 Task: Add Attachment from computer to Card Card0000000129 in Board Board0000000033 in Workspace WS0000000011 in Trello. Add Cover Purple to Card Card0000000129 in Board Board0000000033 in Workspace WS0000000011 in Trello. Add "Move Card To …" Button titled Button0000000129 to "top" of the list "To Do" to Card Card0000000129 in Board Board0000000033 in Workspace WS0000000011 in Trello. Add Description DS0000000129 to Card Card0000000129 in Board Board0000000033 in Workspace WS0000000011 in Trello. Add Comment CM0000000129 to Card Card0000000129 in Board Board0000000033 in Workspace WS0000000011 in Trello
Action: Mouse moved to (473, 33)
Screenshot: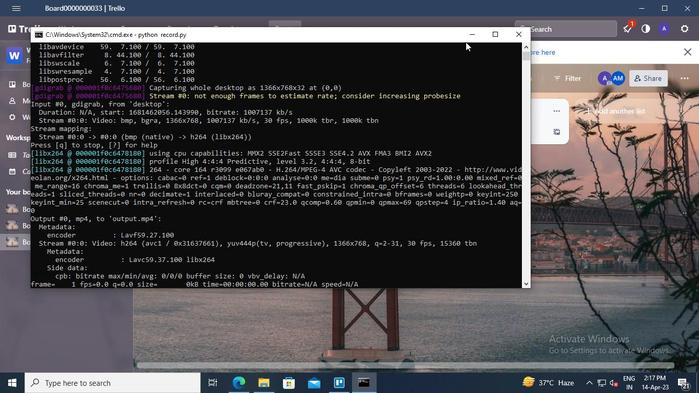 
Action: Mouse pressed left at (473, 33)
Screenshot: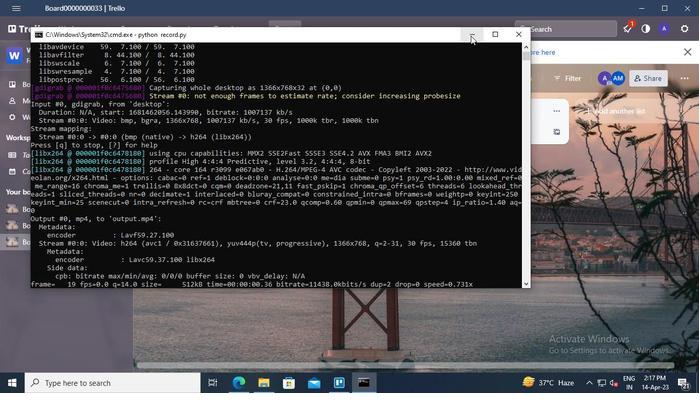 
Action: Mouse moved to (195, 135)
Screenshot: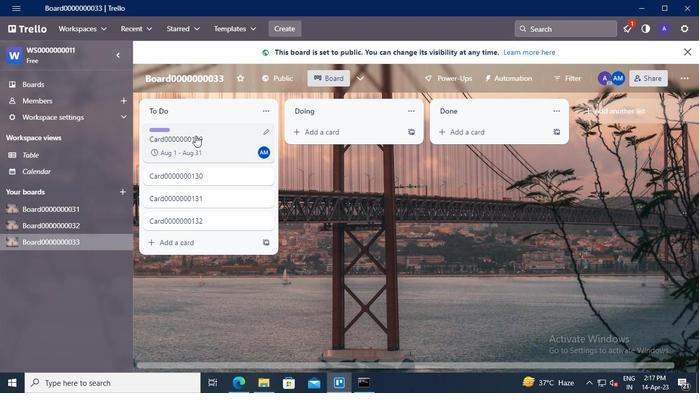 
Action: Mouse pressed left at (195, 135)
Screenshot: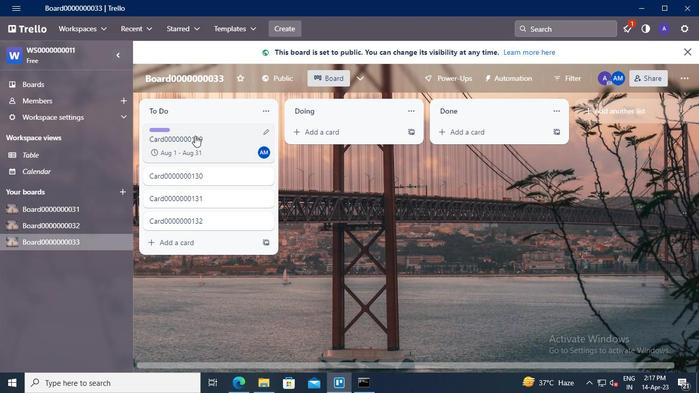 
Action: Mouse moved to (467, 213)
Screenshot: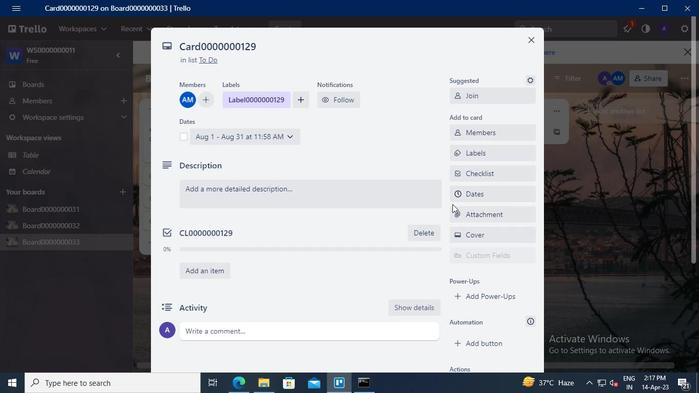 
Action: Mouse pressed left at (467, 213)
Screenshot: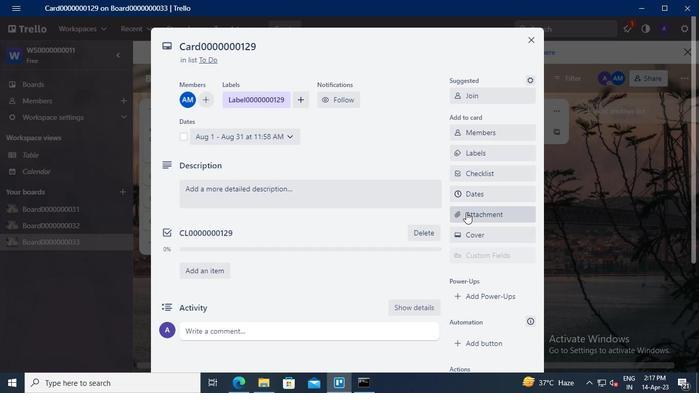 
Action: Mouse moved to (487, 88)
Screenshot: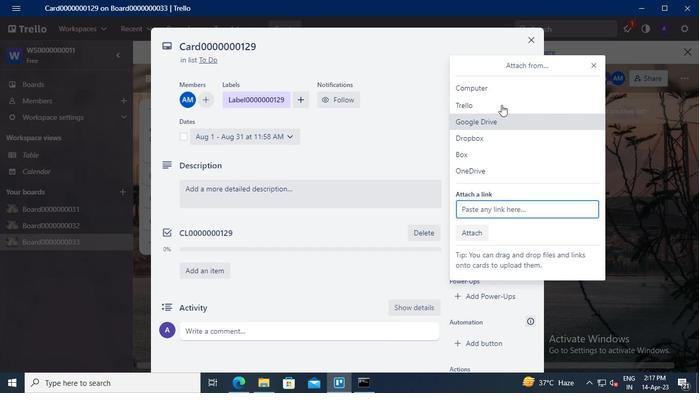
Action: Mouse pressed left at (487, 88)
Screenshot: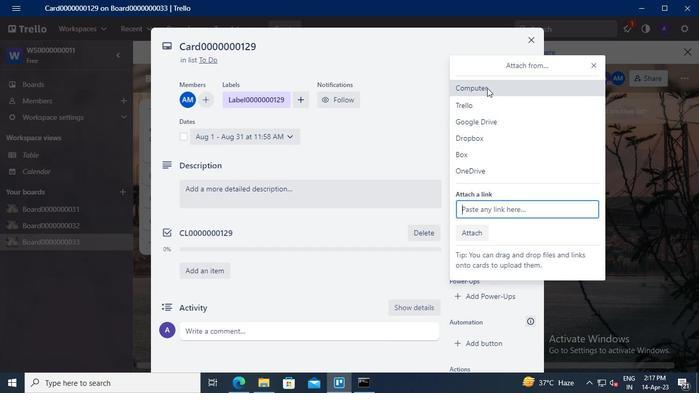 
Action: Mouse moved to (198, 92)
Screenshot: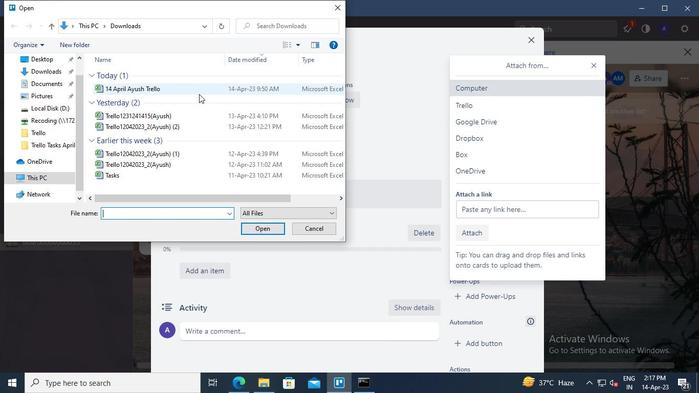 
Action: Mouse pressed left at (198, 92)
Screenshot: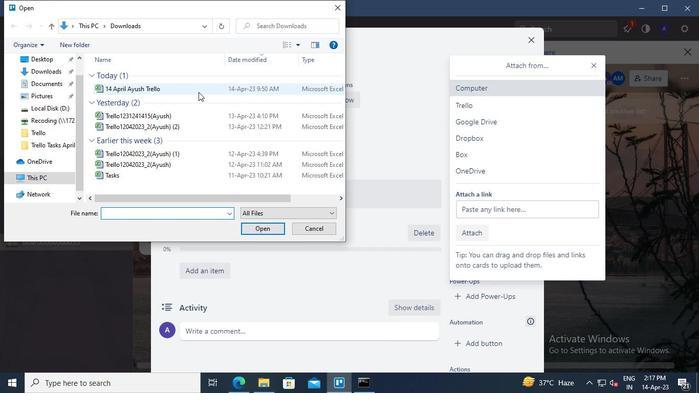 
Action: Mouse moved to (276, 229)
Screenshot: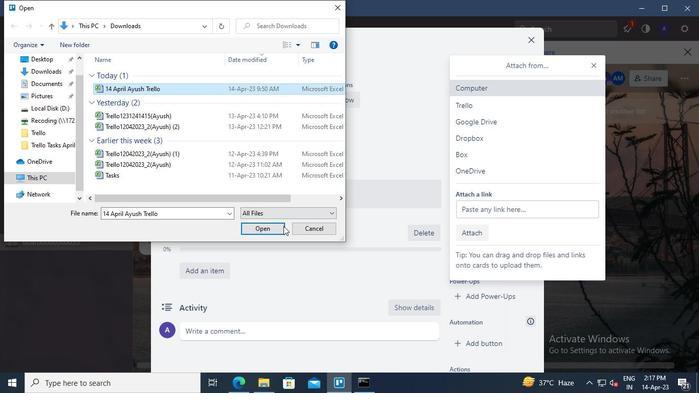 
Action: Mouse pressed left at (276, 229)
Screenshot: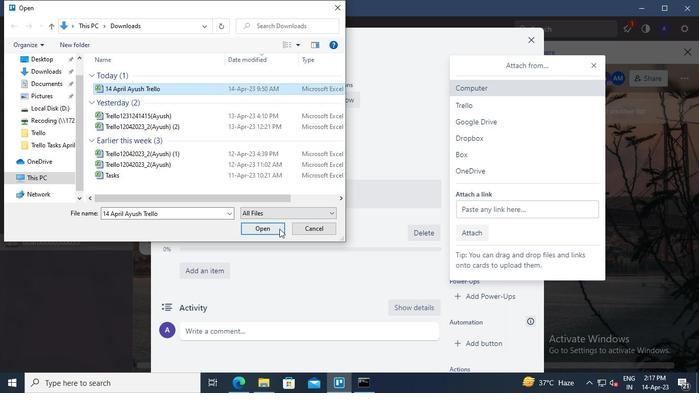 
Action: Mouse moved to (469, 233)
Screenshot: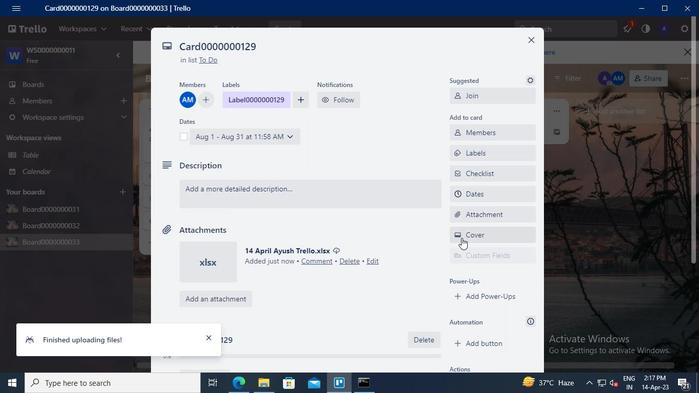 
Action: Mouse pressed left at (469, 233)
Screenshot: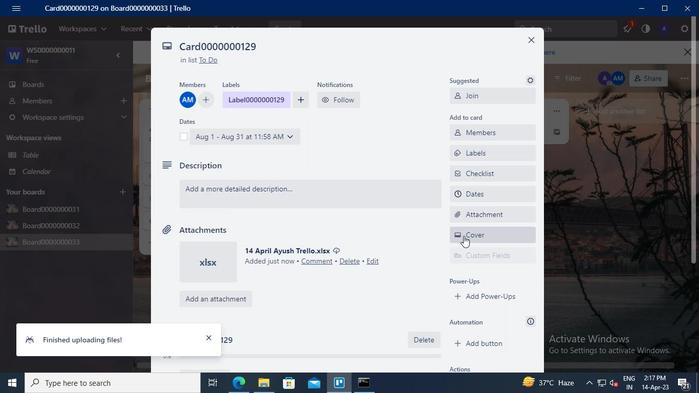 
Action: Mouse moved to (586, 164)
Screenshot: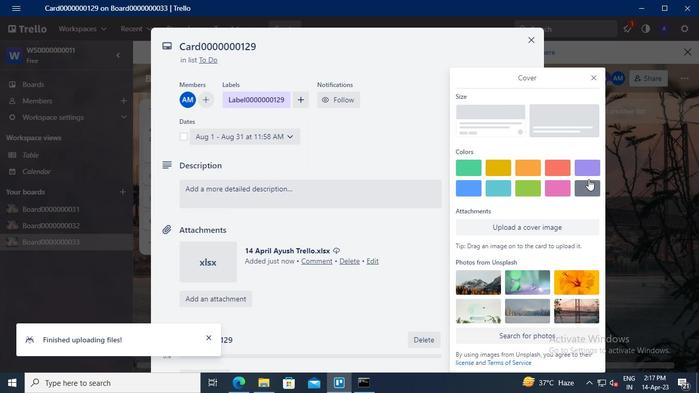 
Action: Mouse pressed left at (586, 164)
Screenshot: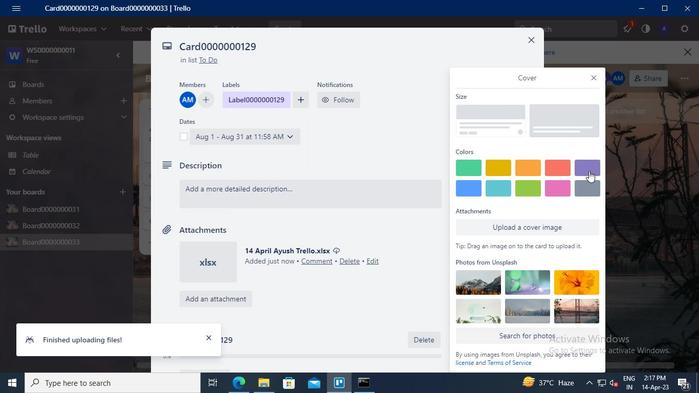 
Action: Mouse moved to (593, 57)
Screenshot: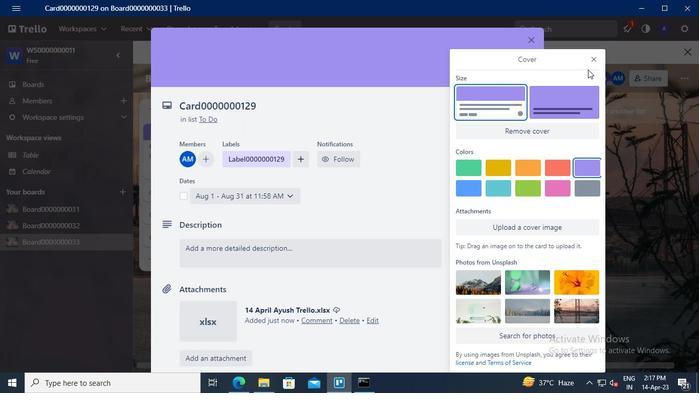 
Action: Mouse pressed left at (593, 57)
Screenshot: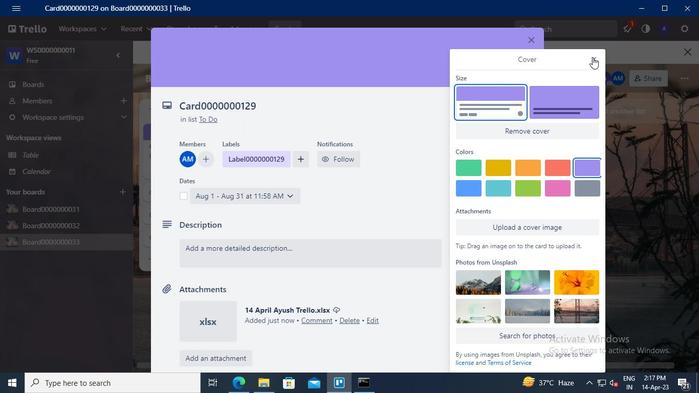 
Action: Mouse moved to (491, 276)
Screenshot: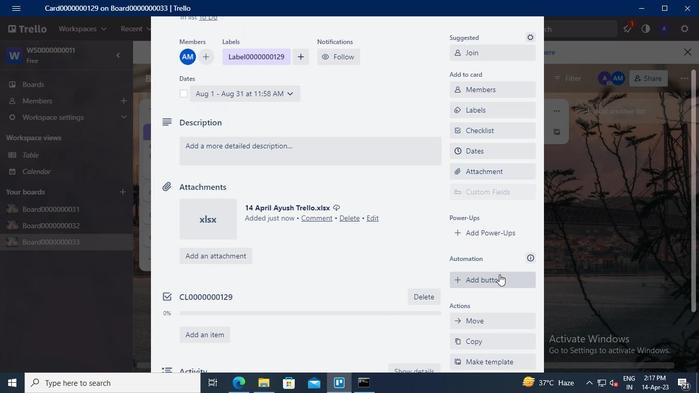 
Action: Mouse pressed left at (491, 276)
Screenshot: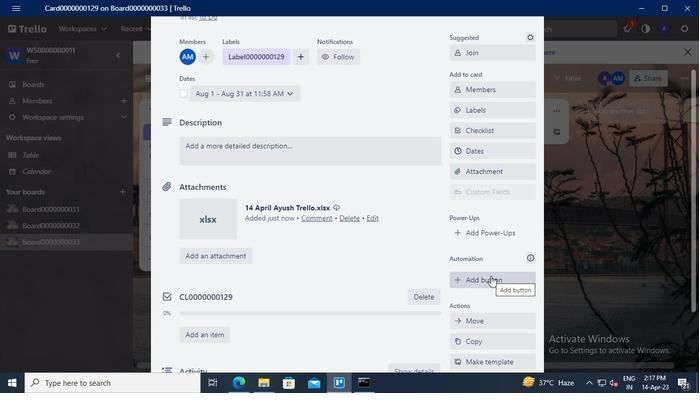 
Action: Mouse moved to (502, 99)
Screenshot: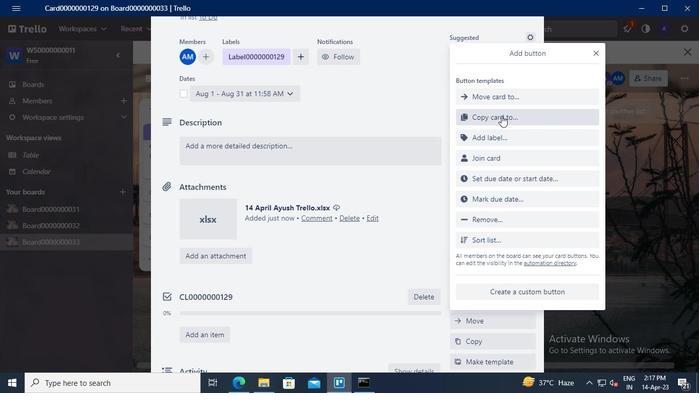 
Action: Mouse pressed left at (502, 99)
Screenshot: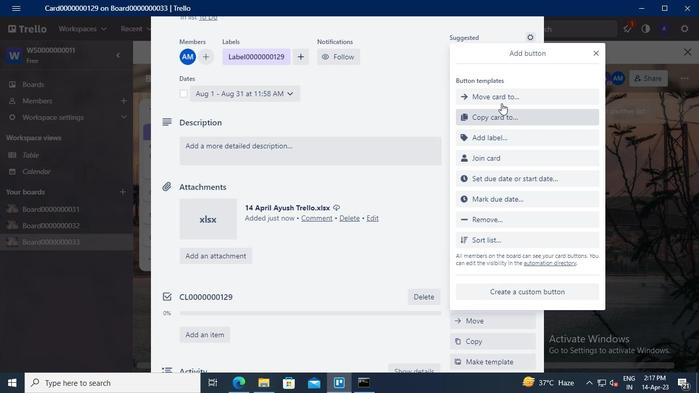 
Action: Mouse moved to (523, 109)
Screenshot: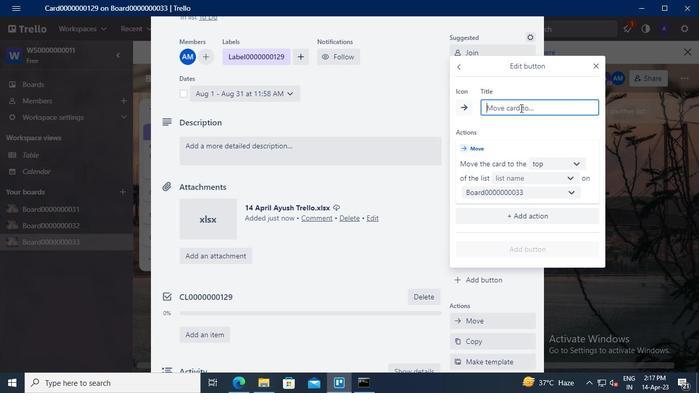 
Action: Mouse pressed left at (523, 109)
Screenshot: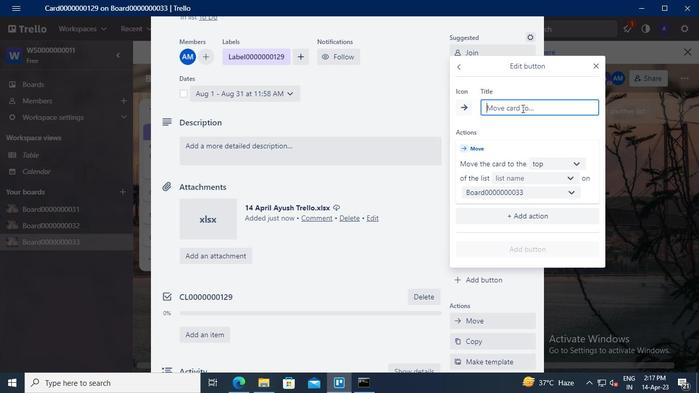
Action: Keyboard Key.shift
Screenshot: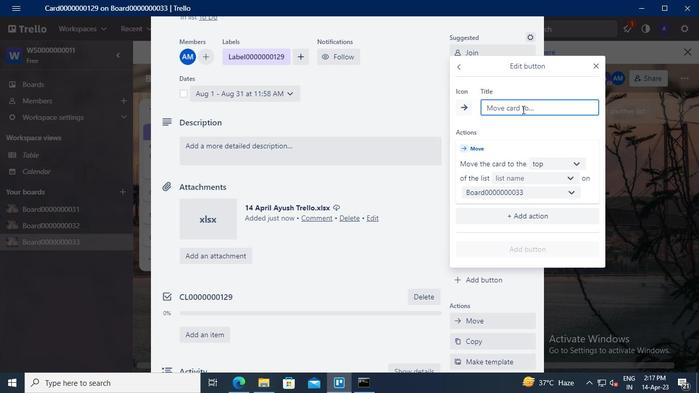 
Action: Keyboard B
Screenshot: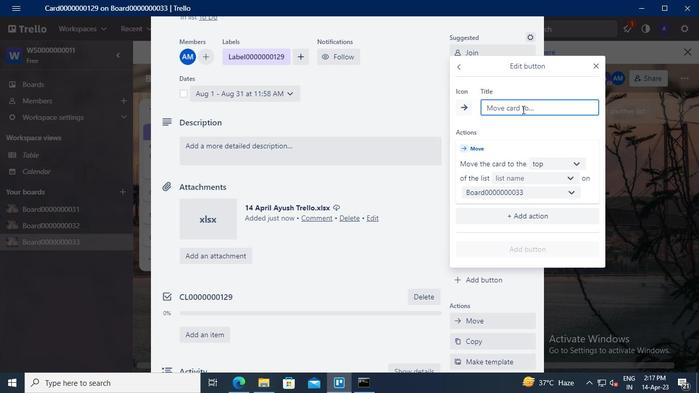 
Action: Keyboard u
Screenshot: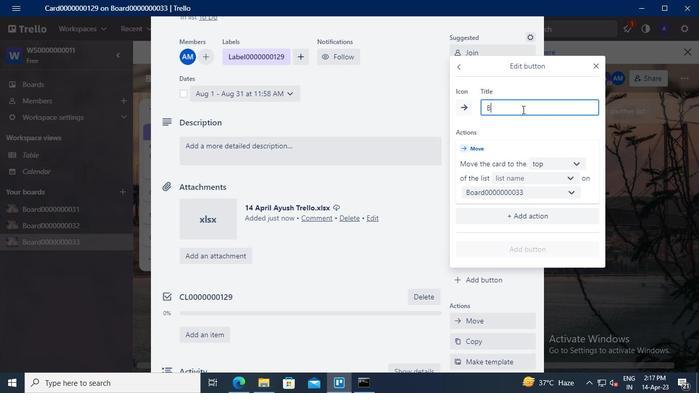
Action: Keyboard t
Screenshot: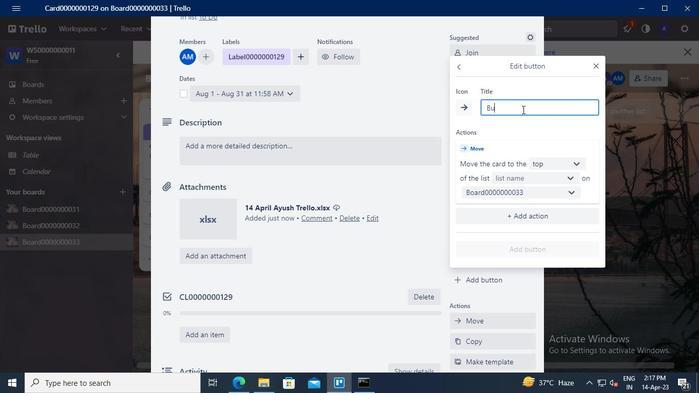 
Action: Keyboard t
Screenshot: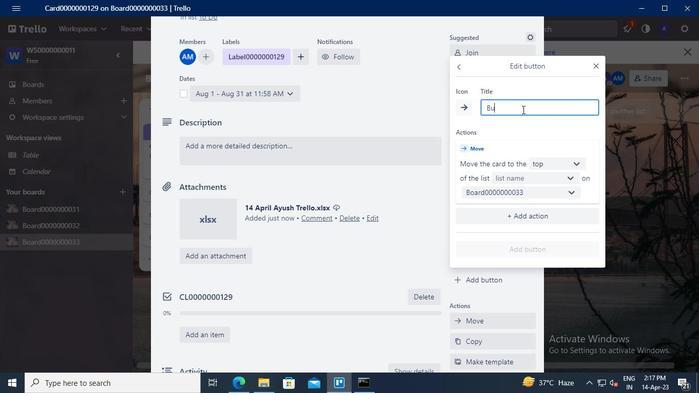 
Action: Keyboard o
Screenshot: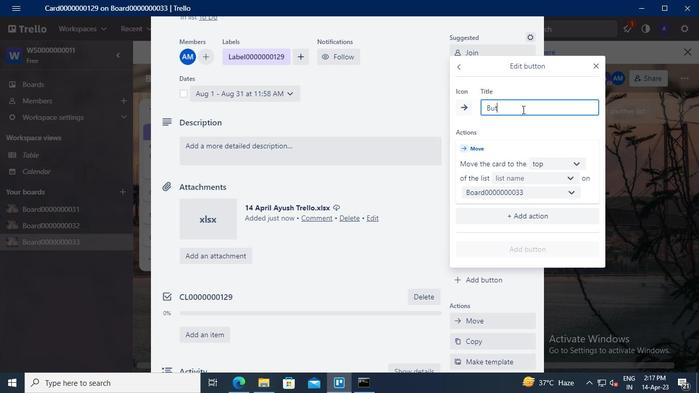 
Action: Keyboard n
Screenshot: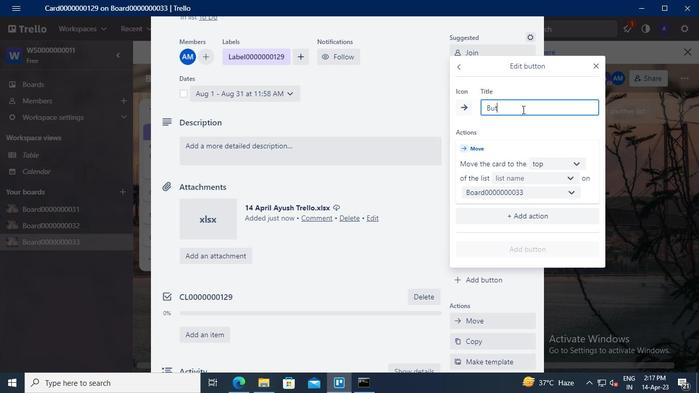 
Action: Keyboard <96>
Screenshot: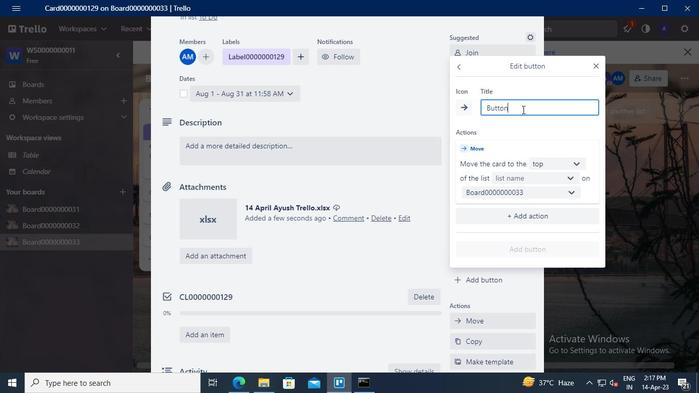 
Action: Keyboard <96>
Screenshot: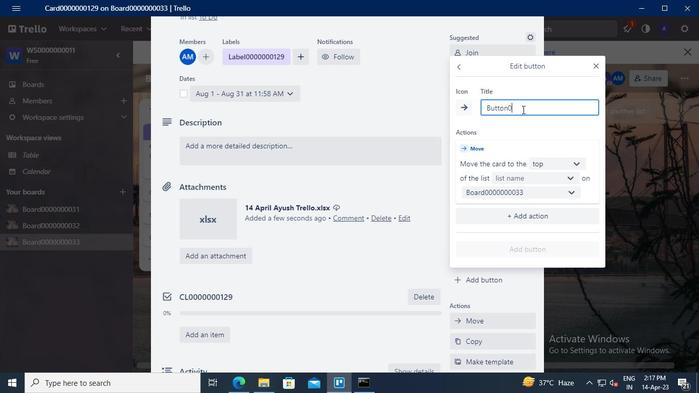 
Action: Keyboard <96>
Screenshot: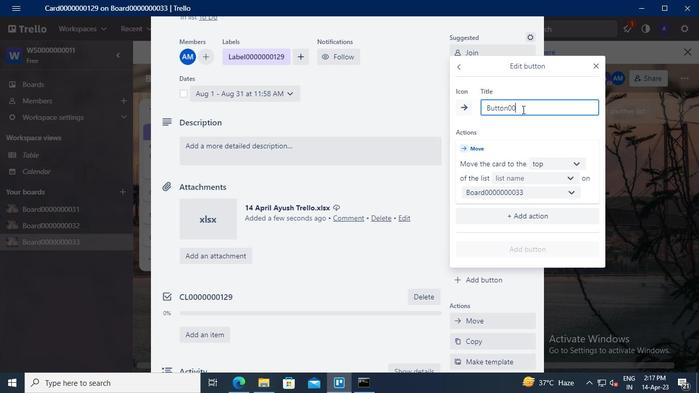 
Action: Keyboard <96>
Screenshot: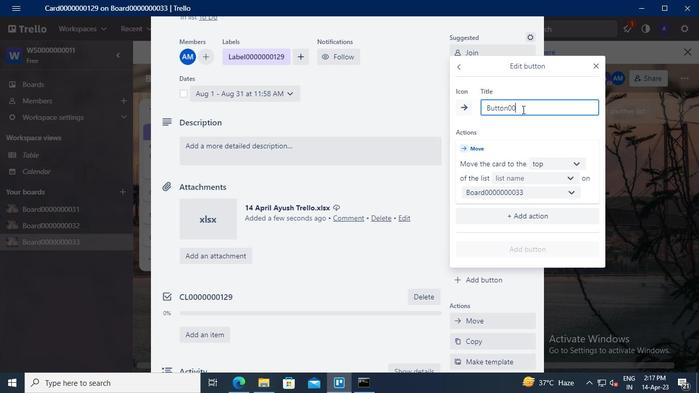 
Action: Keyboard <96>
Screenshot: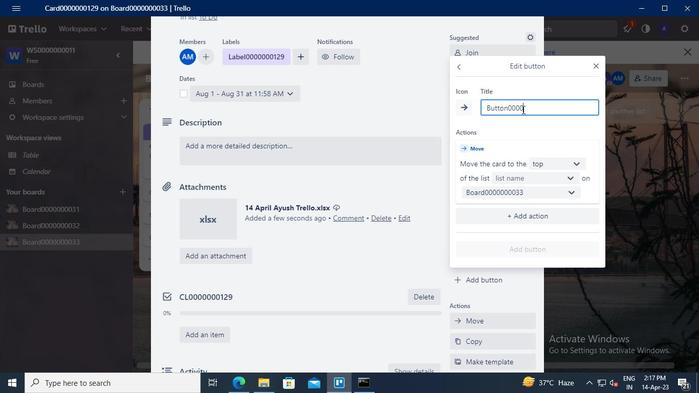 
Action: Keyboard <96>
Screenshot: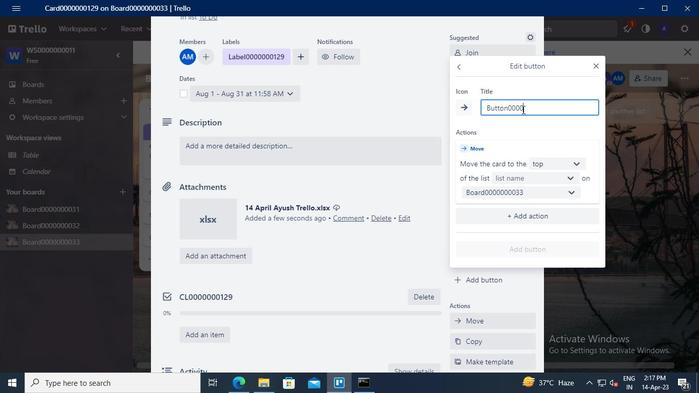 
Action: Keyboard <96>
Screenshot: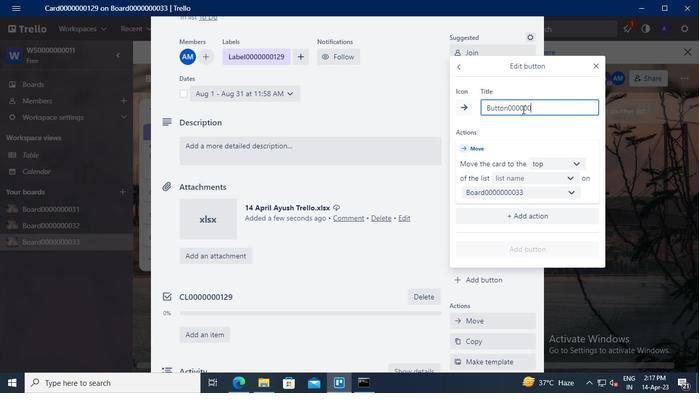 
Action: Keyboard <97>
Screenshot: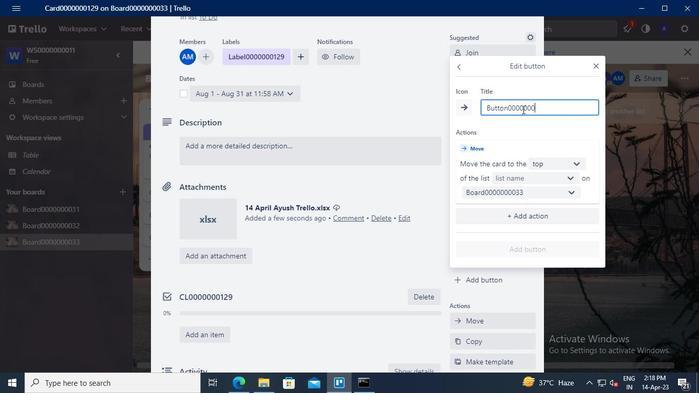 
Action: Keyboard <98>
Screenshot: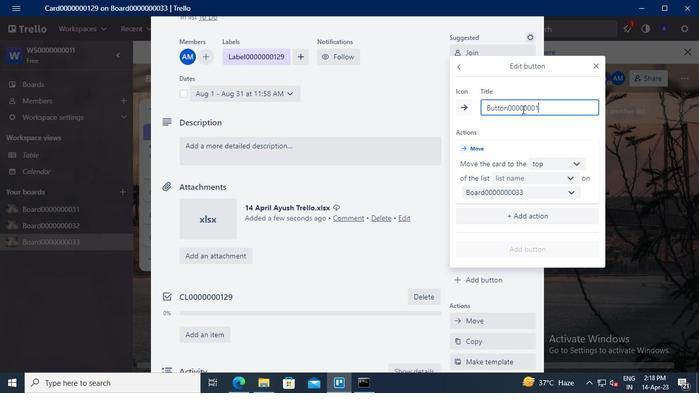 
Action: Keyboard <105>
Screenshot: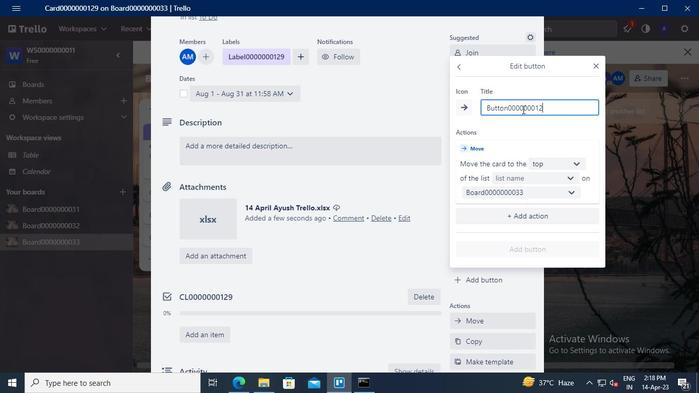 
Action: Mouse moved to (546, 163)
Screenshot: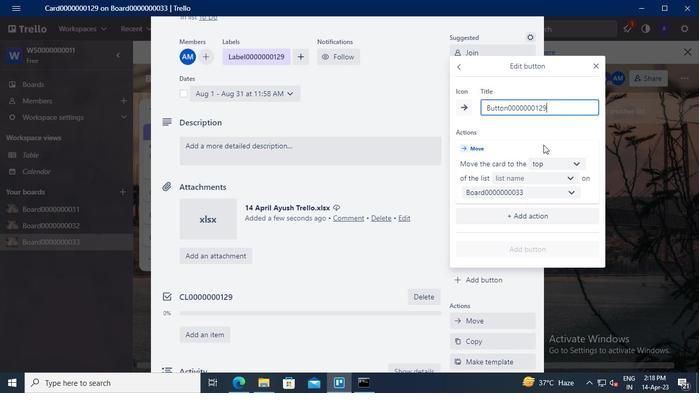 
Action: Mouse pressed left at (546, 163)
Screenshot: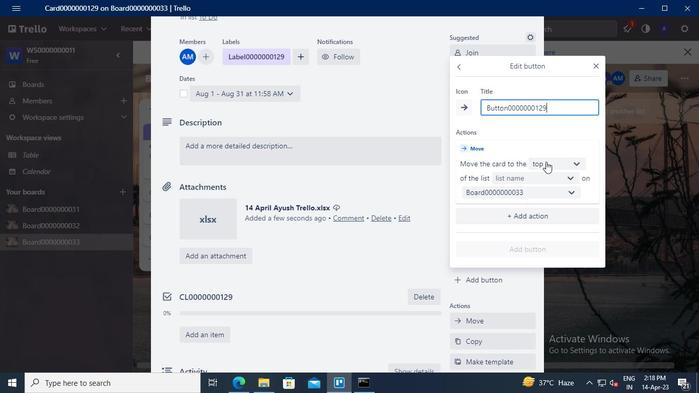 
Action: Mouse moved to (551, 185)
Screenshot: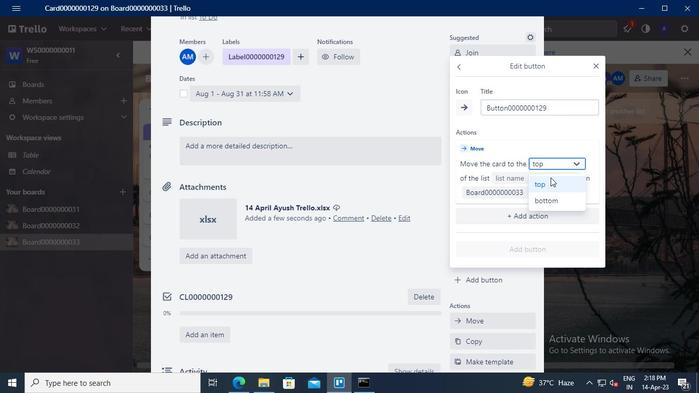 
Action: Mouse pressed left at (551, 185)
Screenshot: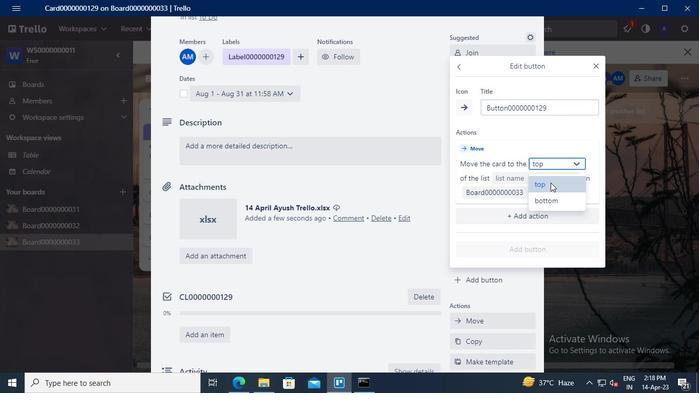 
Action: Mouse moved to (528, 177)
Screenshot: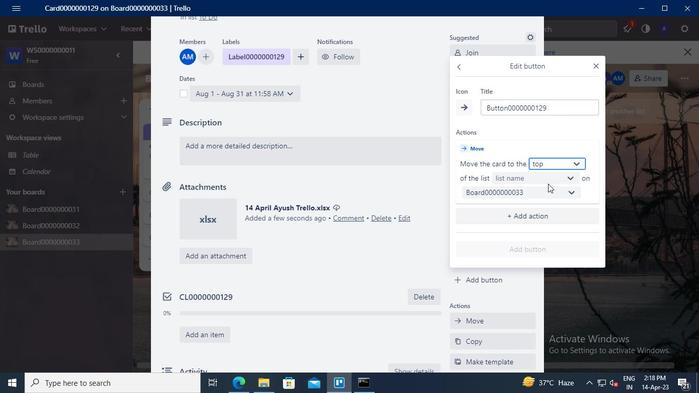 
Action: Mouse pressed left at (528, 177)
Screenshot: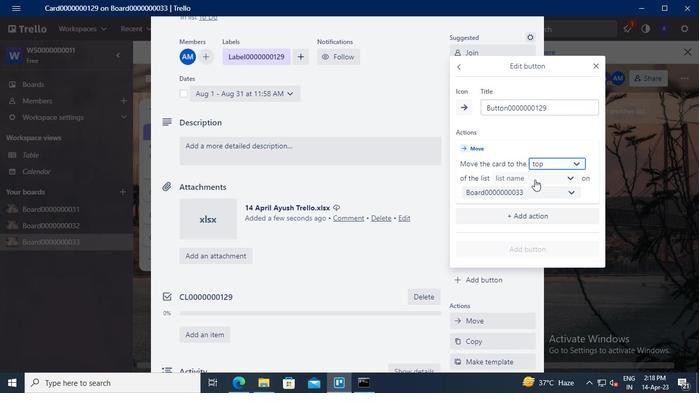 
Action: Mouse moved to (527, 195)
Screenshot: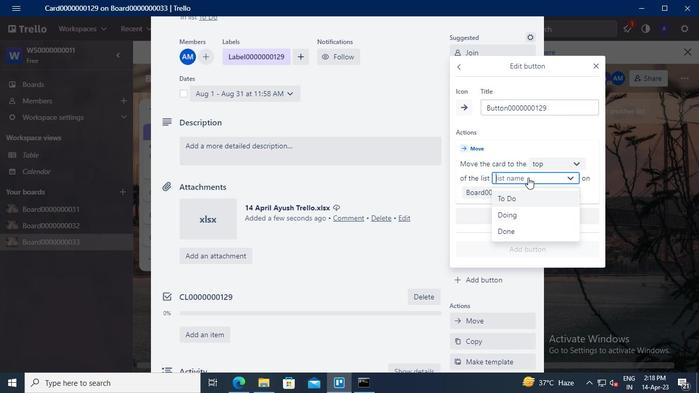 
Action: Mouse pressed left at (527, 195)
Screenshot: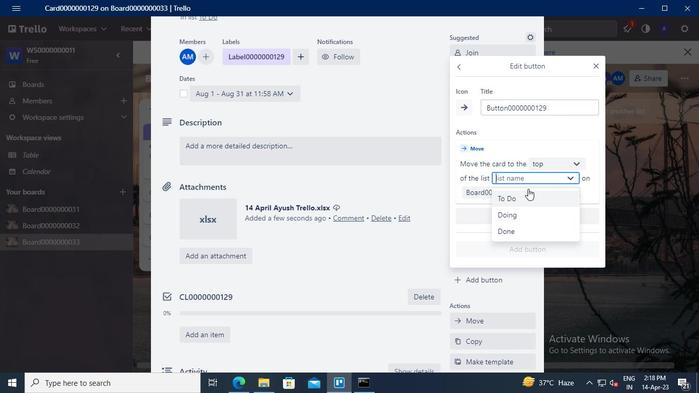 
Action: Mouse moved to (544, 246)
Screenshot: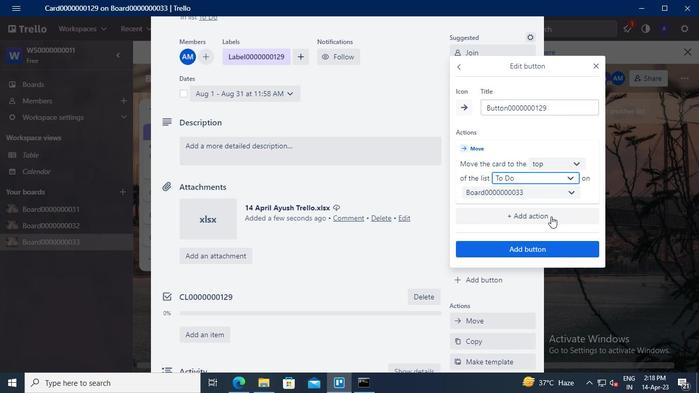 
Action: Mouse pressed left at (544, 246)
Screenshot: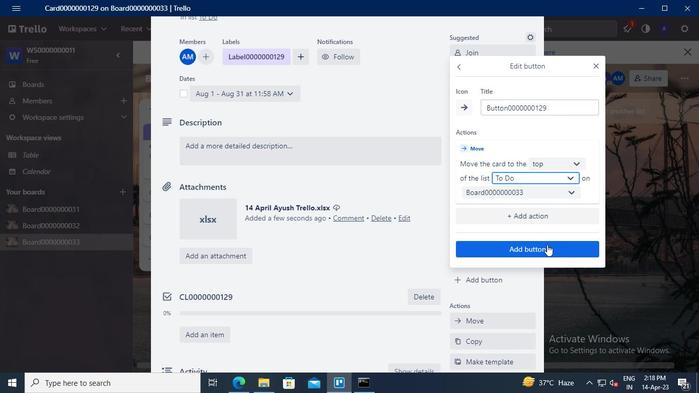 
Action: Mouse moved to (271, 154)
Screenshot: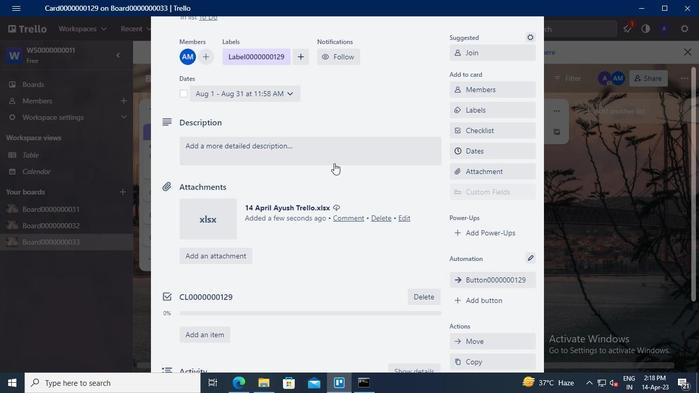 
Action: Mouse pressed left at (271, 154)
Screenshot: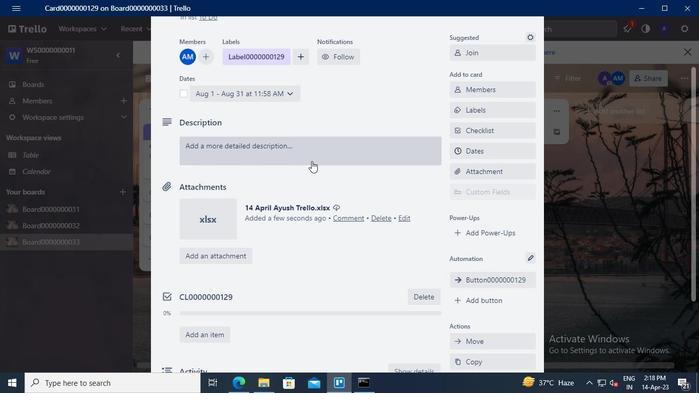 
Action: Mouse moved to (223, 187)
Screenshot: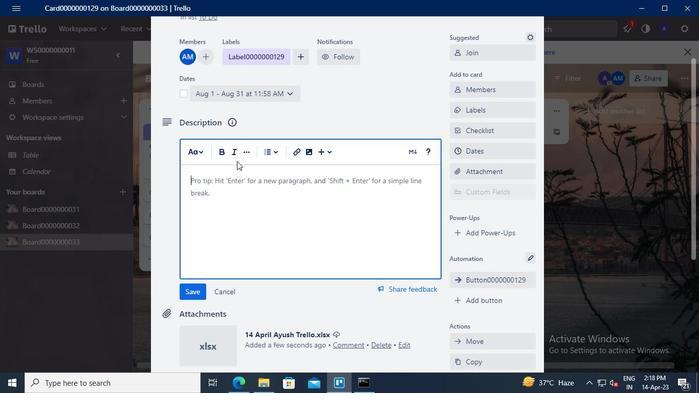 
Action: Mouse pressed left at (223, 187)
Screenshot: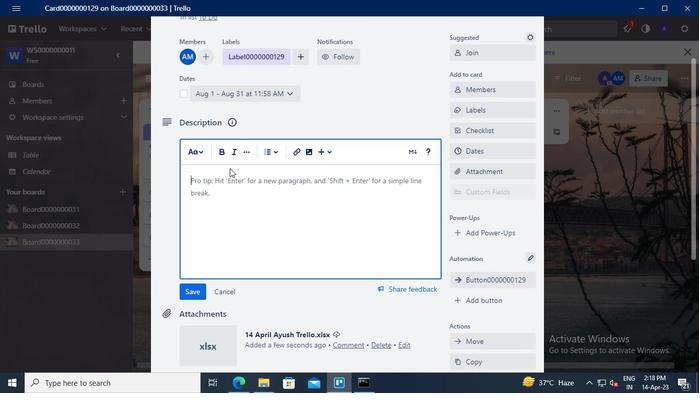 
Action: Keyboard Key.shift
Screenshot: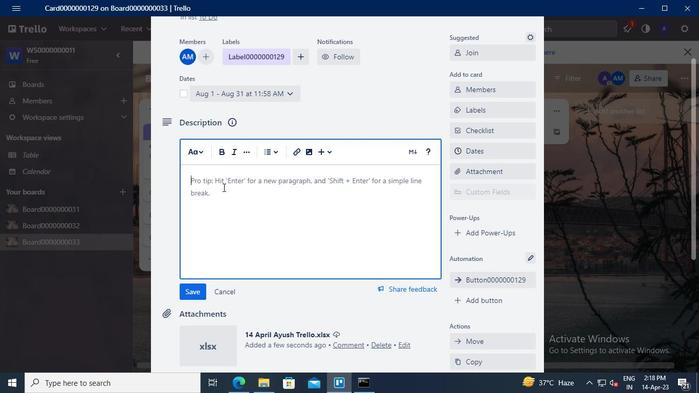 
Action: Keyboard D
Screenshot: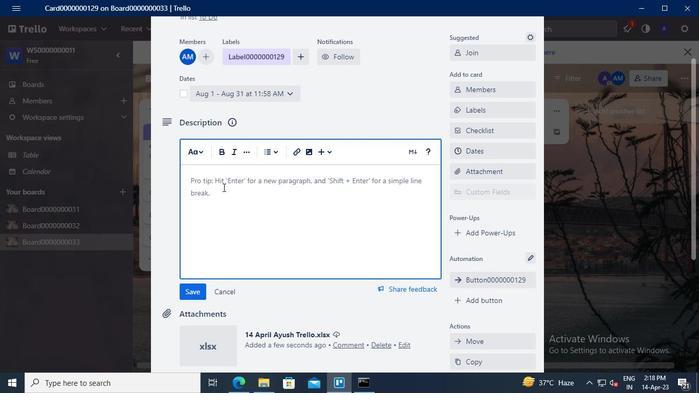 
Action: Keyboard S
Screenshot: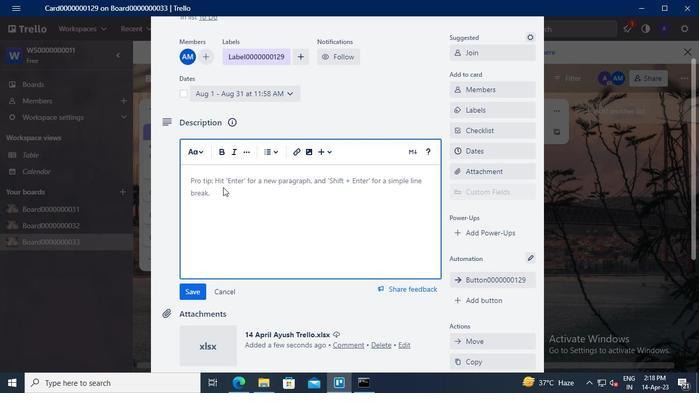 
Action: Keyboard <96>
Screenshot: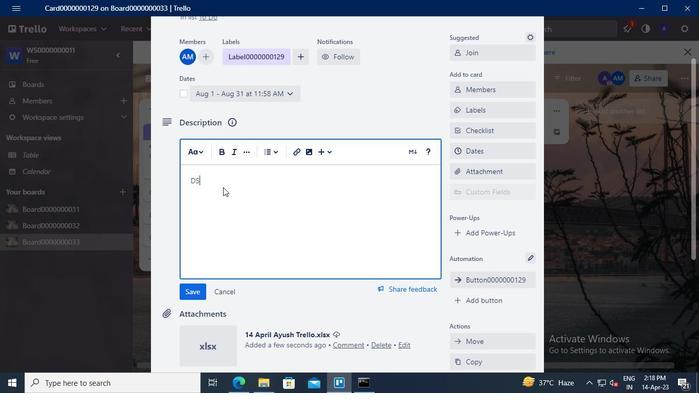 
Action: Keyboard <96>
Screenshot: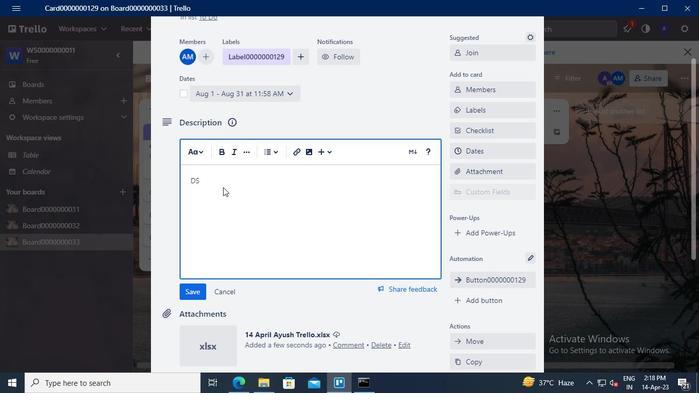 
Action: Keyboard <96>
Screenshot: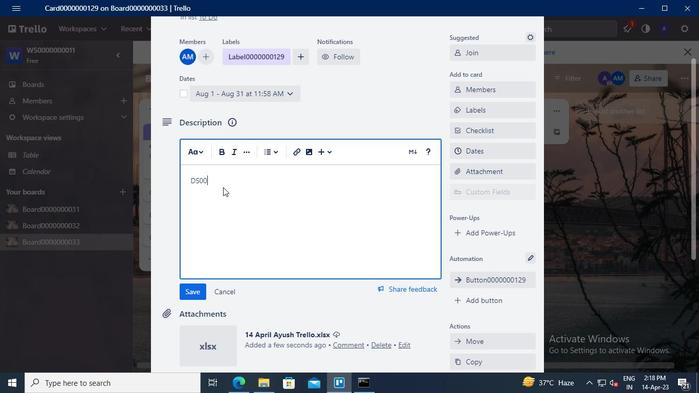 
Action: Keyboard <96>
Screenshot: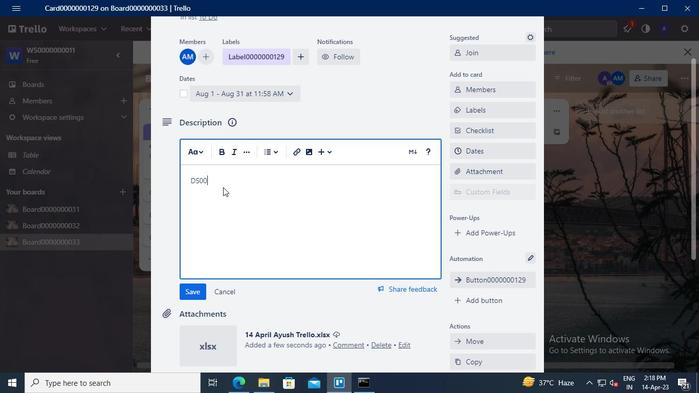 
Action: Keyboard <96>
Screenshot: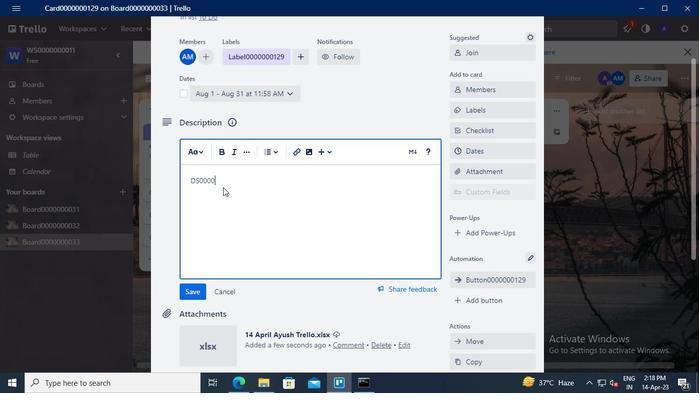 
Action: Keyboard <96>
Screenshot: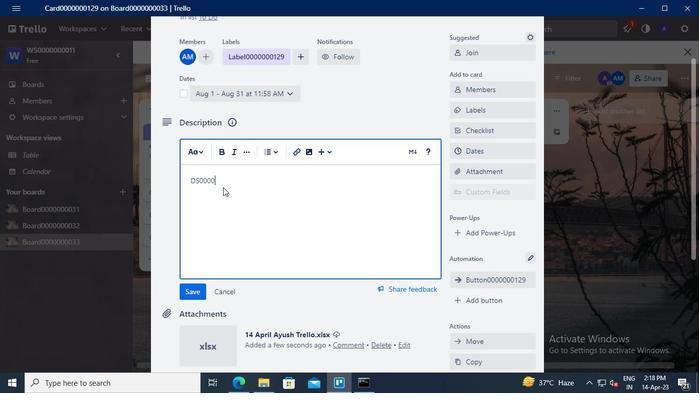 
Action: Keyboard <96>
Screenshot: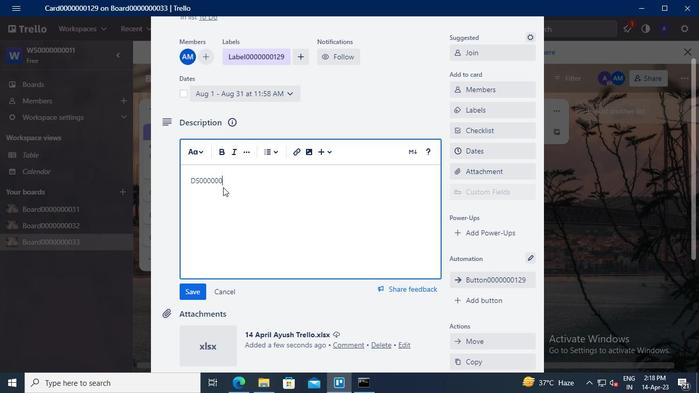 
Action: Keyboard <97>
Screenshot: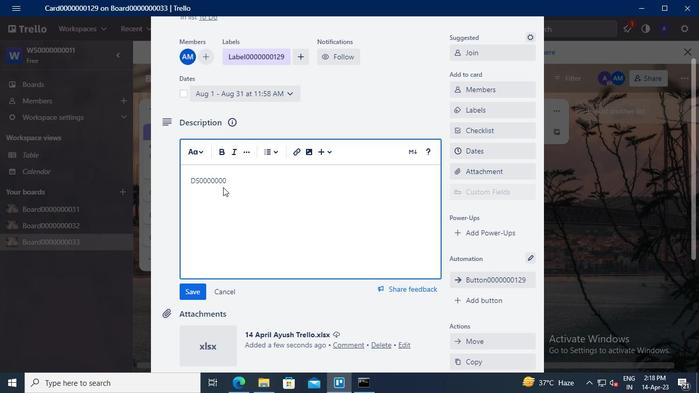 
Action: Keyboard <98>
Screenshot: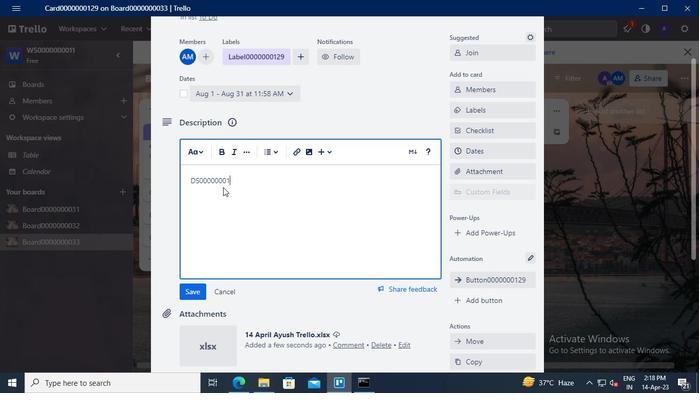 
Action: Keyboard <105>
Screenshot: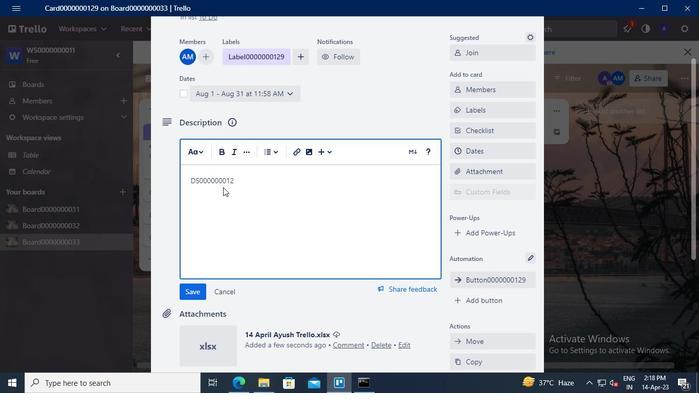 
Action: Mouse moved to (200, 292)
Screenshot: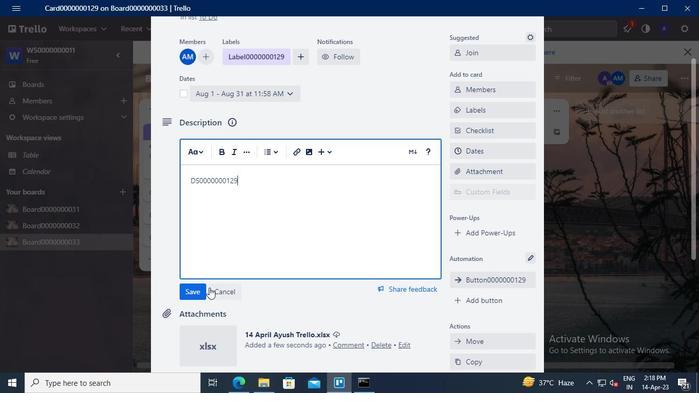 
Action: Mouse pressed left at (200, 292)
Screenshot: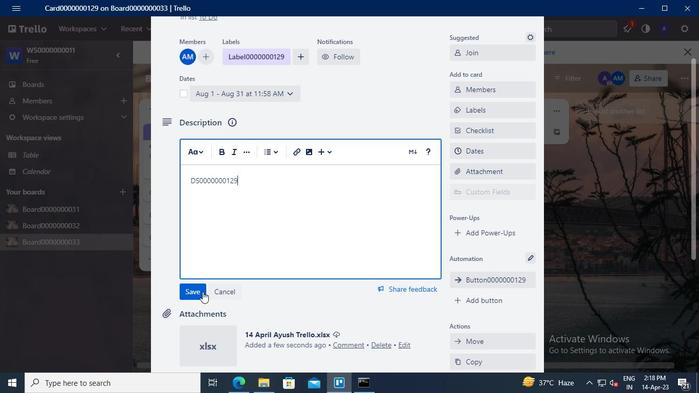 
Action: Mouse moved to (214, 260)
Screenshot: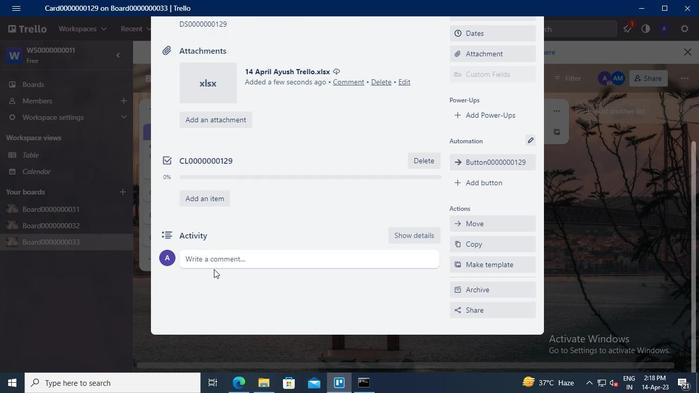 
Action: Mouse pressed left at (214, 260)
Screenshot: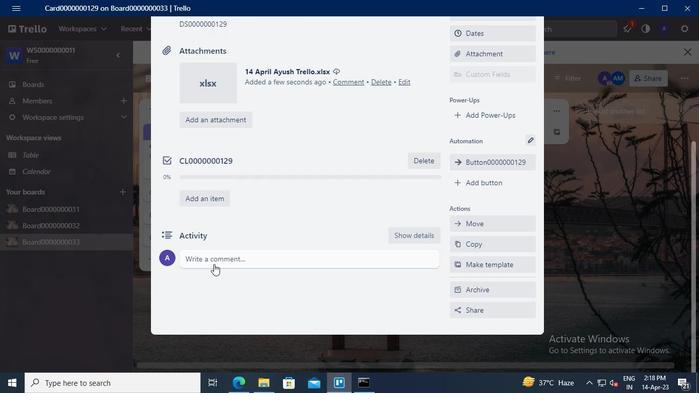 
Action: Keyboard Key.shift
Screenshot: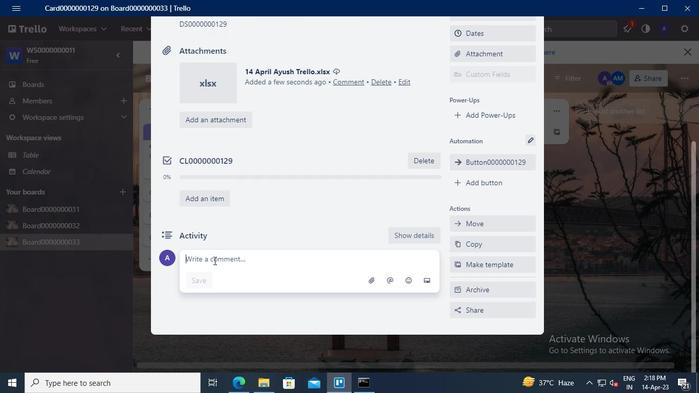
Action: Keyboard Key.shift
Screenshot: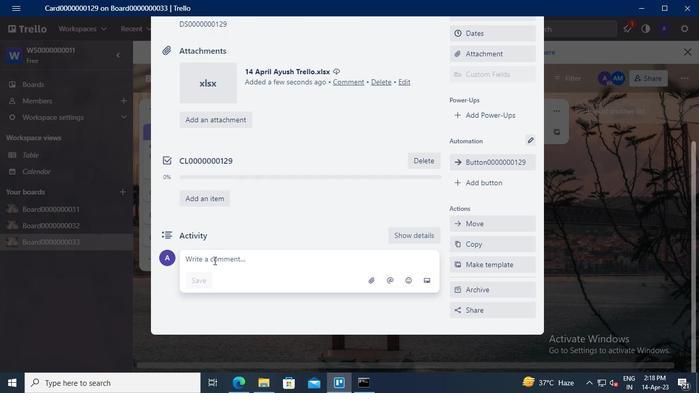 
Action: Keyboard Key.shift
Screenshot: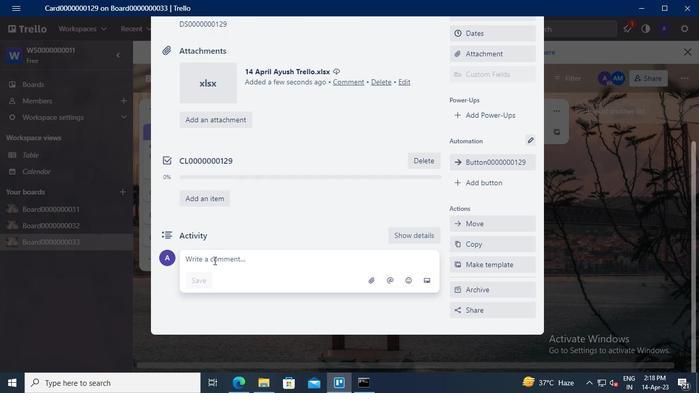 
Action: Keyboard Key.shift
Screenshot: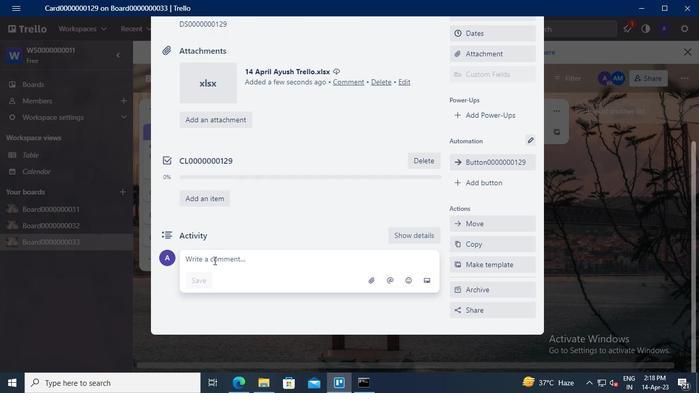 
Action: Keyboard Key.shift
Screenshot: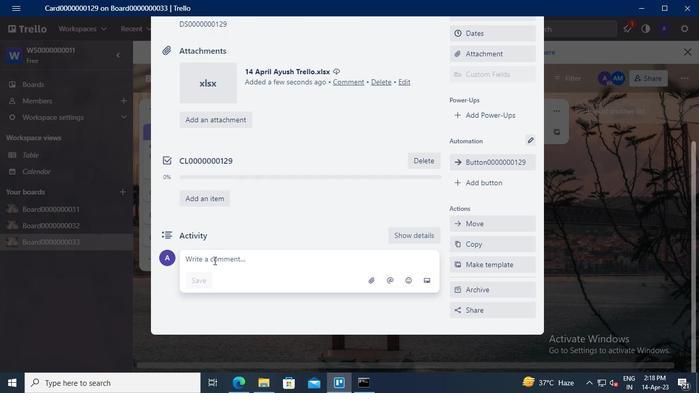 
Action: Keyboard Key.shift
Screenshot: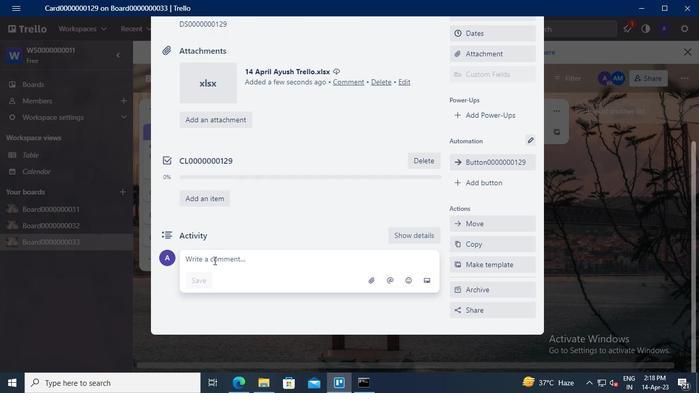 
Action: Keyboard Key.shift
Screenshot: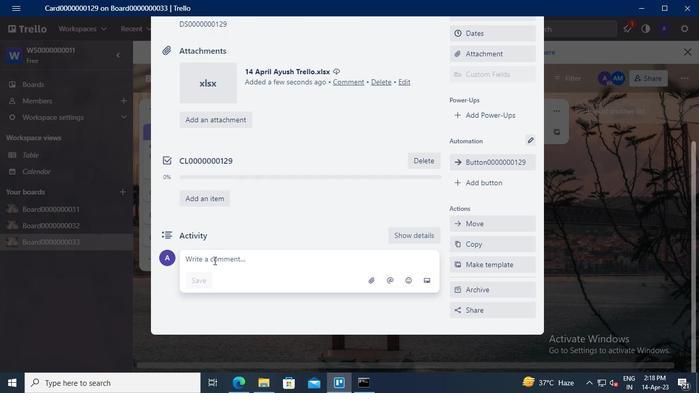 
Action: Keyboard Key.shift
Screenshot: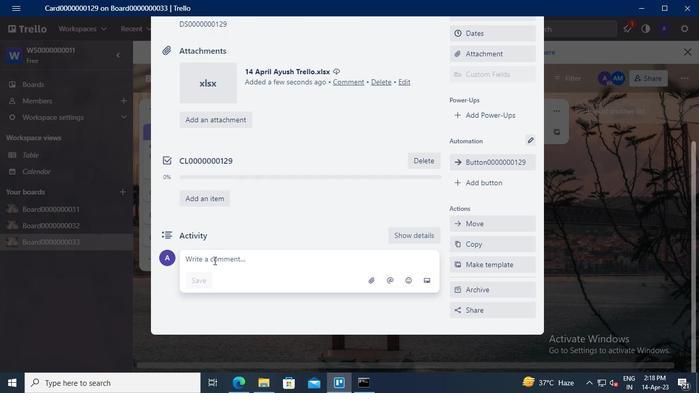 
Action: Keyboard Key.shift
Screenshot: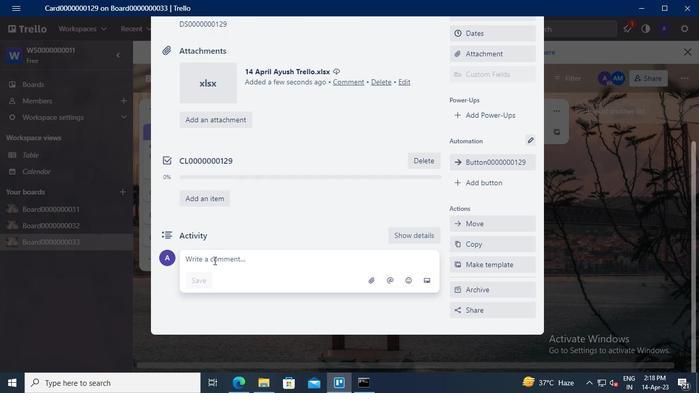 
Action: Keyboard Key.shift
Screenshot: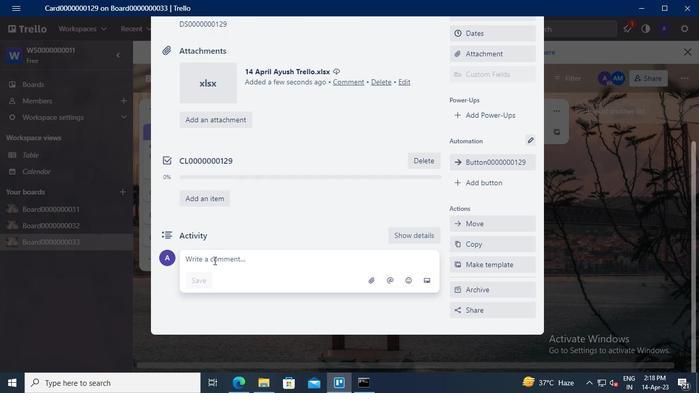 
Action: Keyboard Key.shift
Screenshot: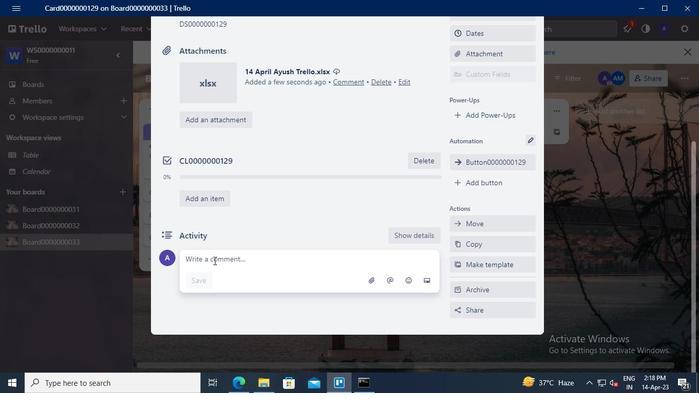 
Action: Keyboard C
Screenshot: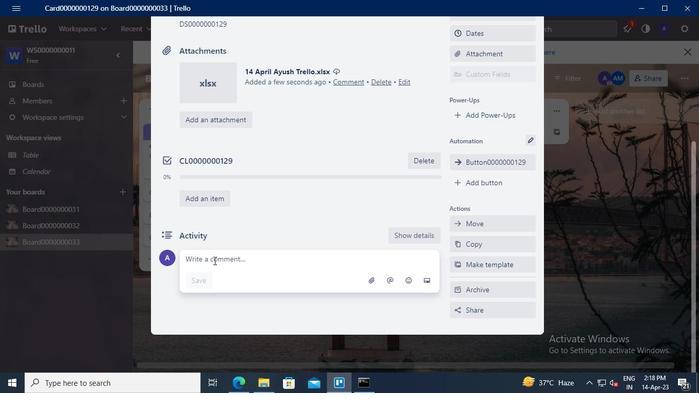 
Action: Keyboard M
Screenshot: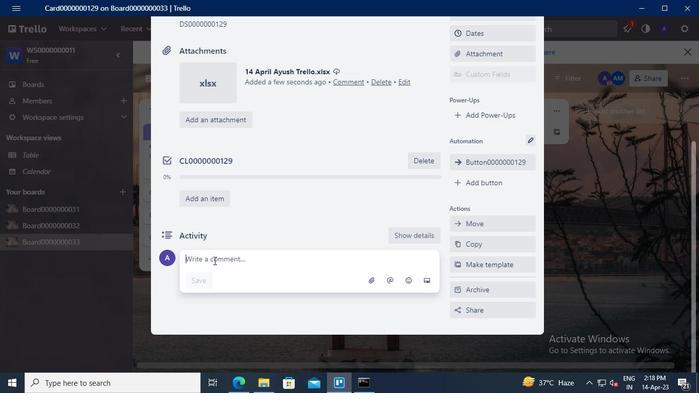 
Action: Keyboard <96>
Screenshot: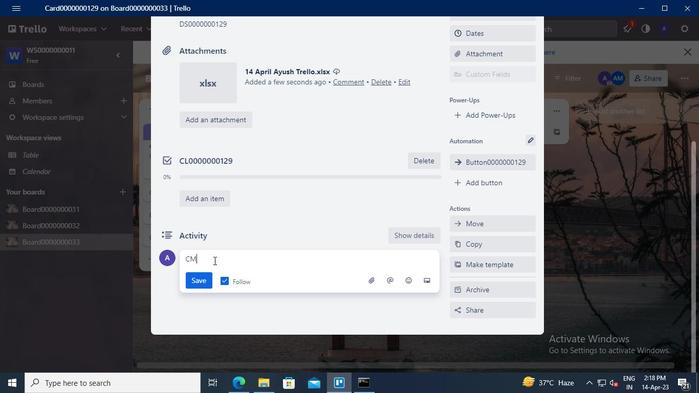 
Action: Keyboard <96>
Screenshot: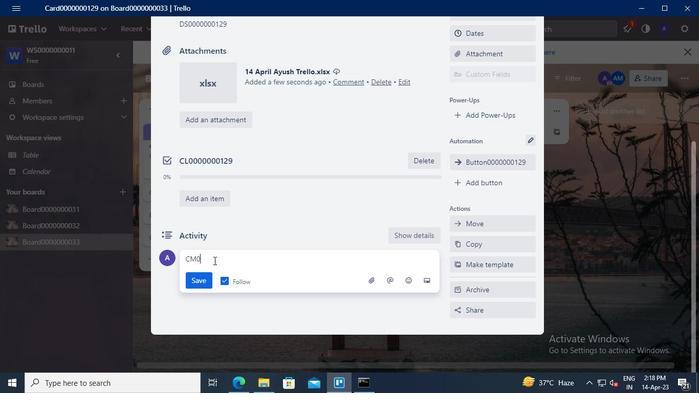 
Action: Keyboard <96>
Screenshot: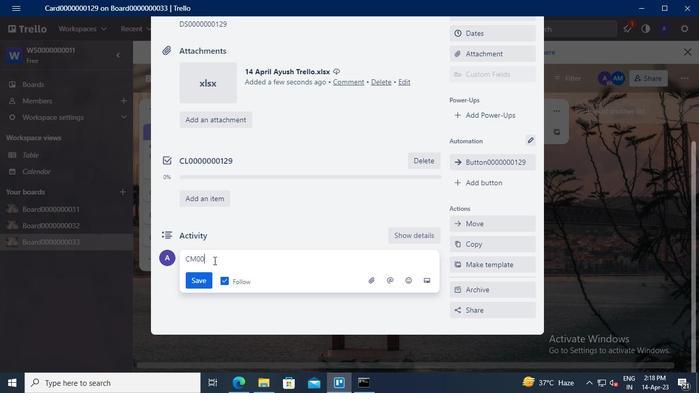 
Action: Keyboard <96>
Screenshot: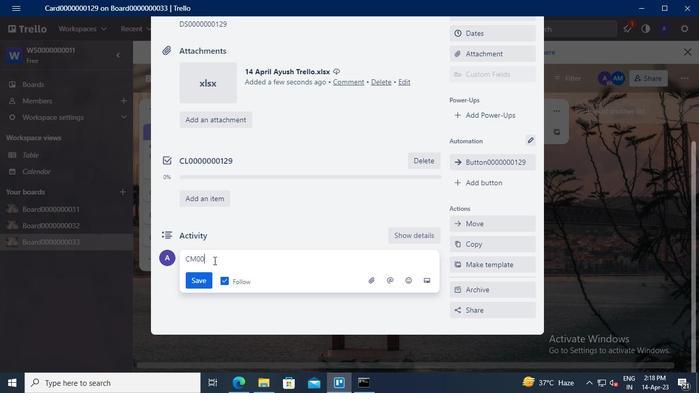 
Action: Keyboard <96>
Screenshot: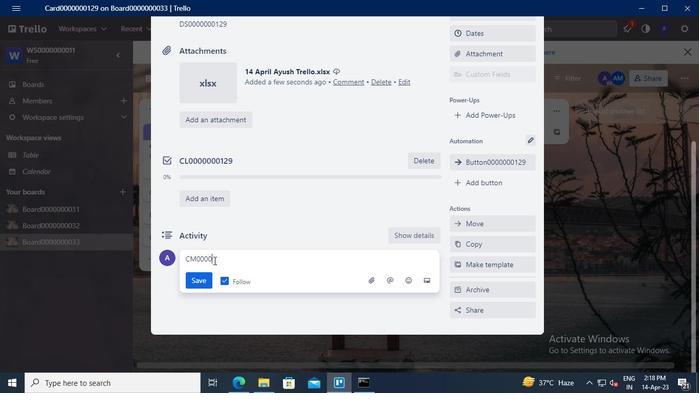 
Action: Keyboard <96>
Screenshot: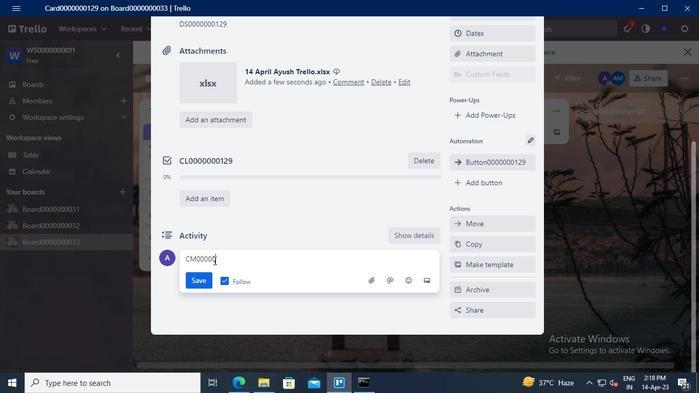 
Action: Keyboard <96>
Screenshot: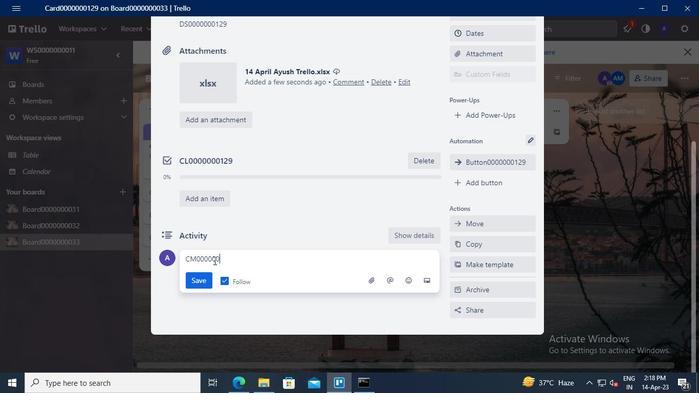 
Action: Keyboard <97>
Screenshot: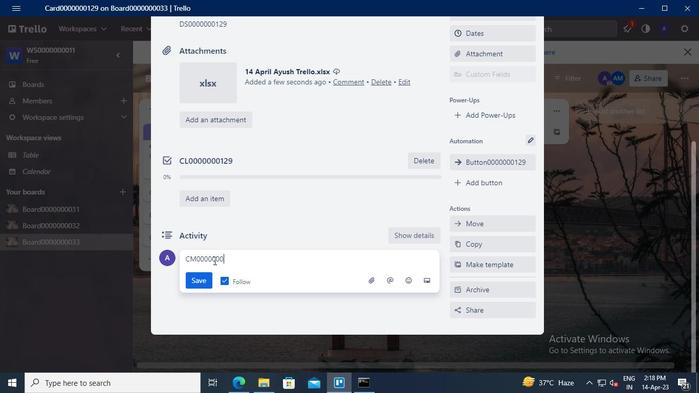 
Action: Keyboard <98>
Screenshot: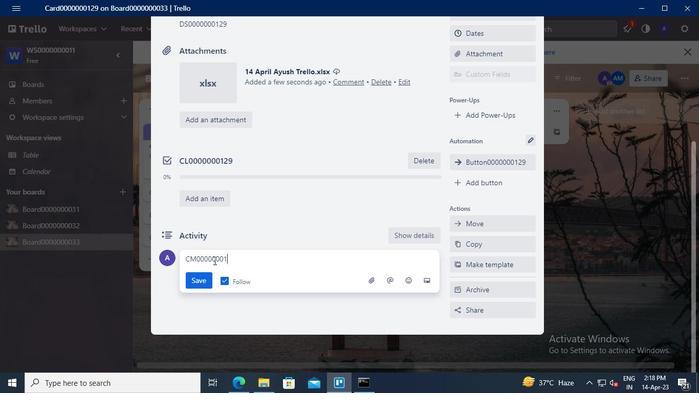 
Action: Keyboard <105>
Screenshot: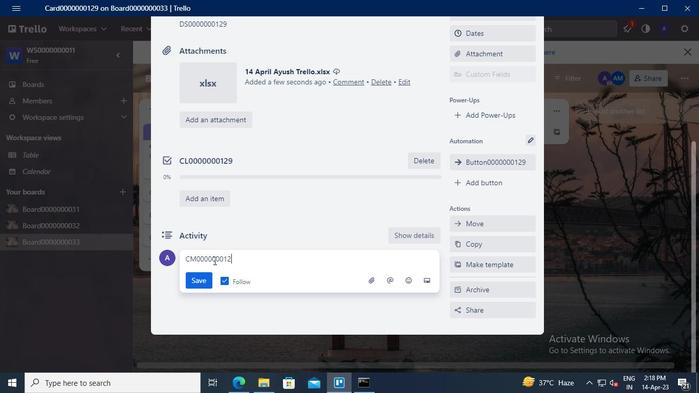 
Action: Mouse moved to (210, 275)
Screenshot: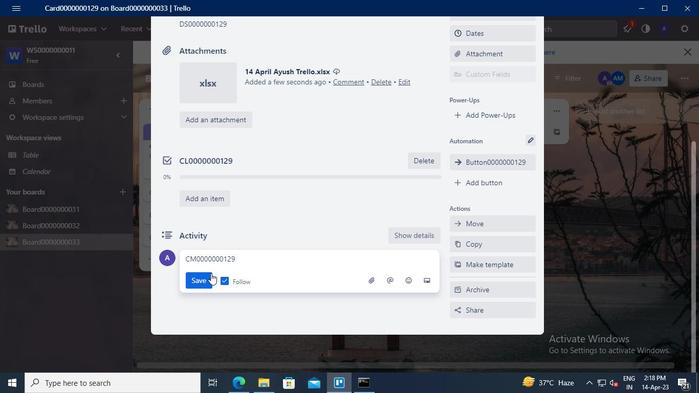 
Action: Mouse pressed left at (210, 275)
Screenshot: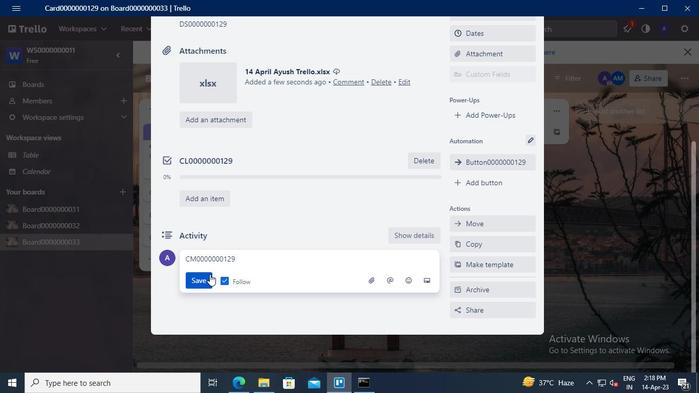 
Action: Mouse moved to (369, 383)
Screenshot: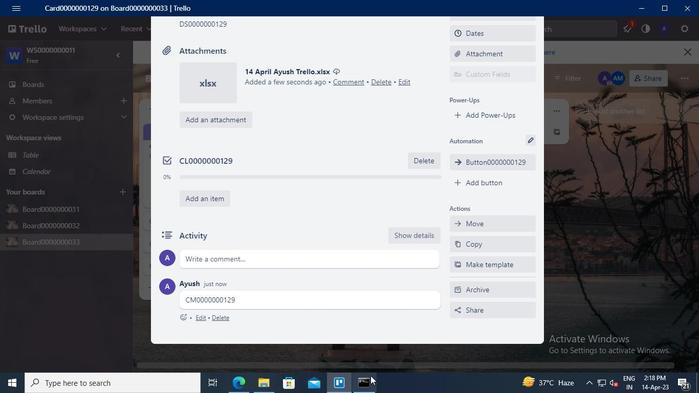 
Action: Mouse pressed left at (369, 383)
Screenshot: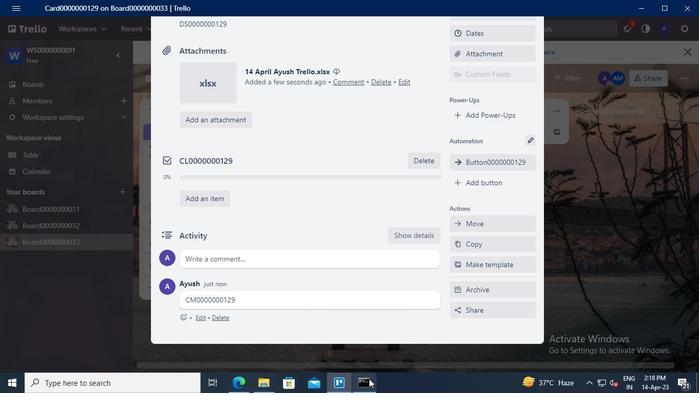 
Action: Mouse moved to (521, 35)
Screenshot: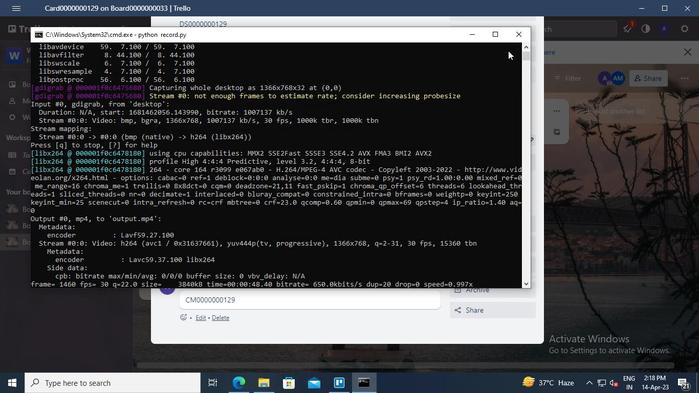 
Action: Mouse pressed left at (521, 35)
Screenshot: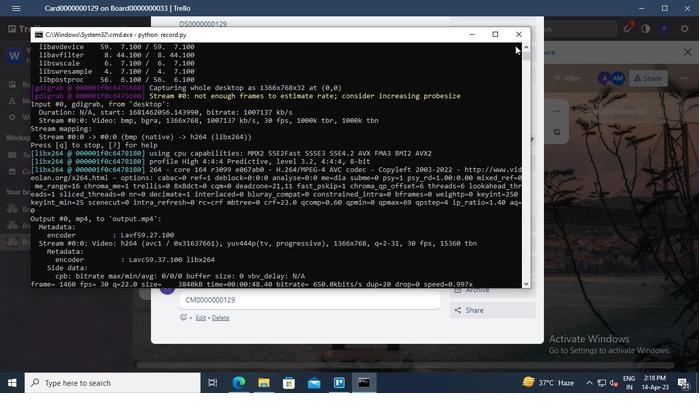 
Action: Mouse moved to (521, 42)
Screenshot: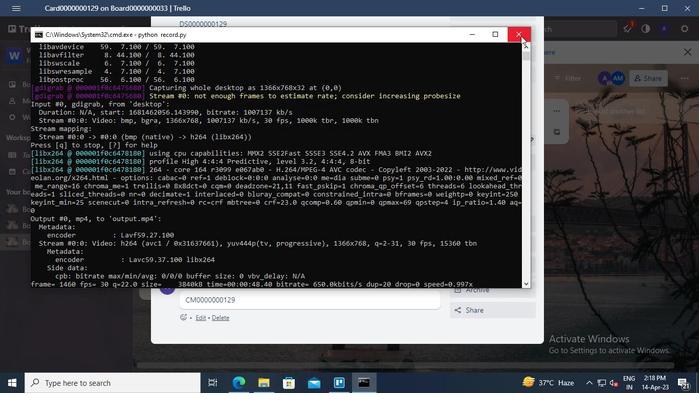 
